 Task: Customize the line numbers display in the Visual Studio Code editor.
Action: Mouse moved to (64, 7)
Screenshot: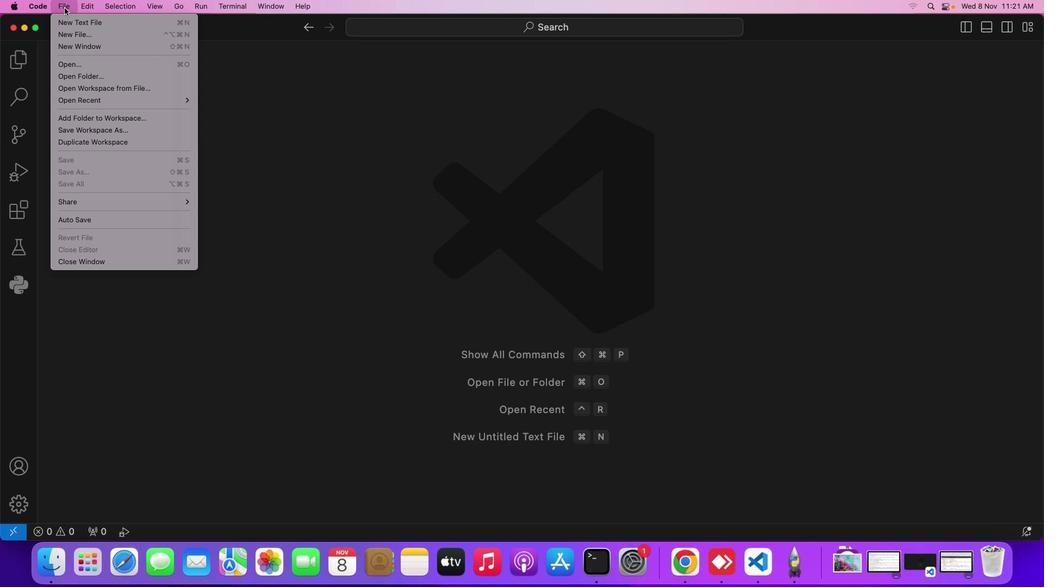 
Action: Mouse pressed left at (64, 7)
Screenshot: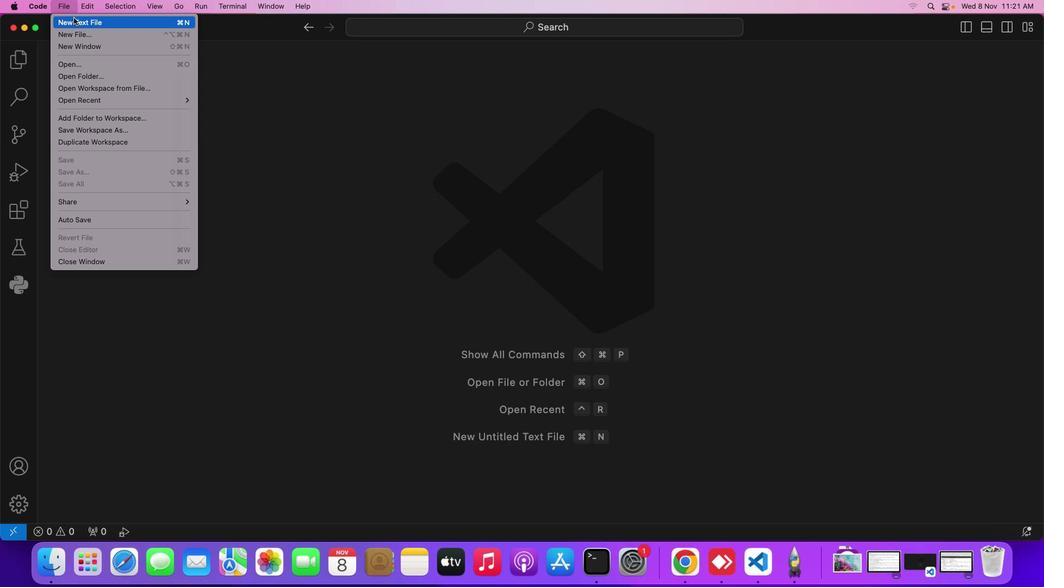 
Action: Mouse moved to (76, 21)
Screenshot: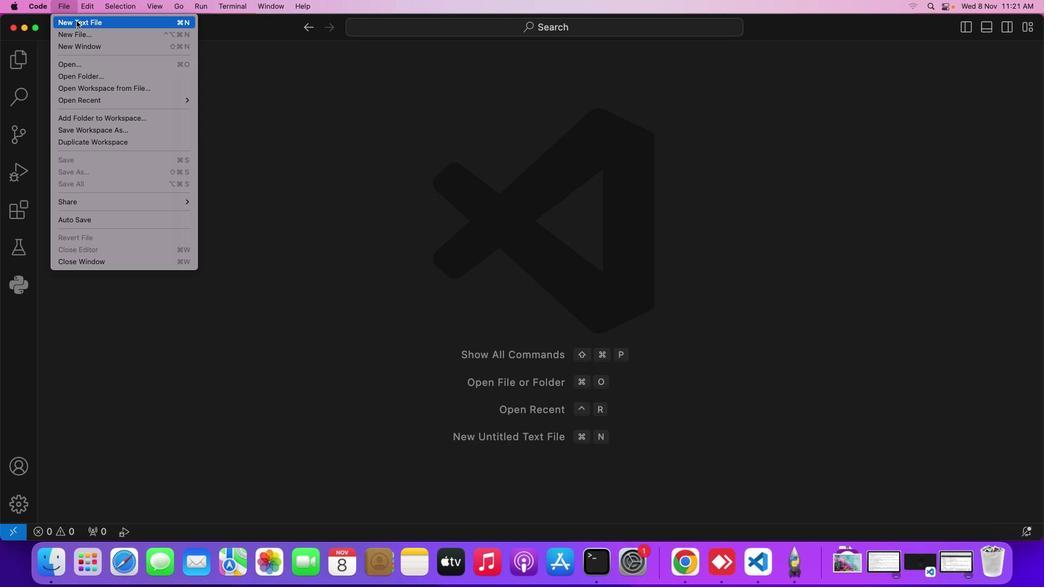 
Action: Mouse pressed left at (76, 21)
Screenshot: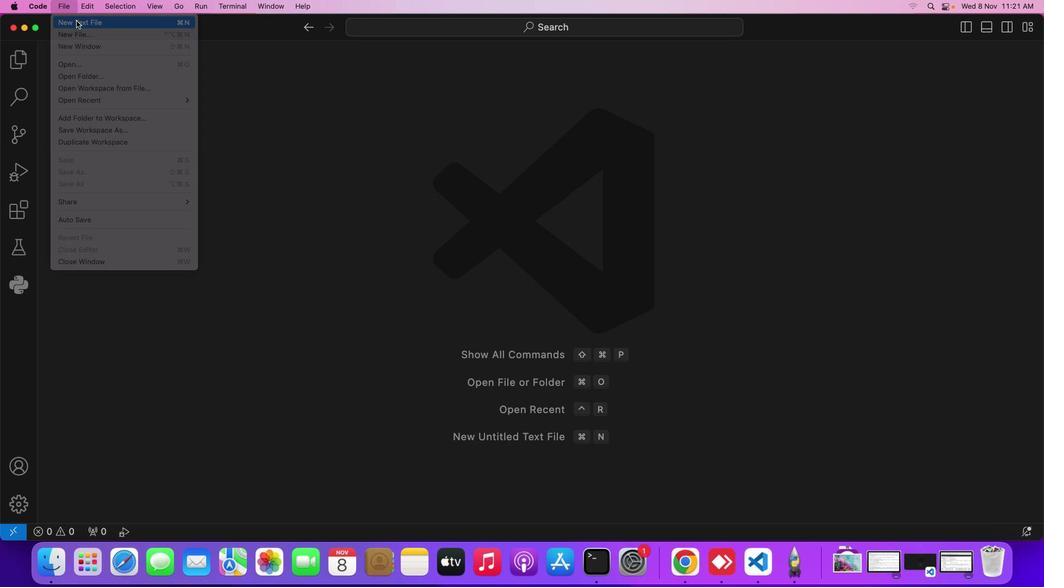 
Action: Mouse moved to (165, 121)
Screenshot: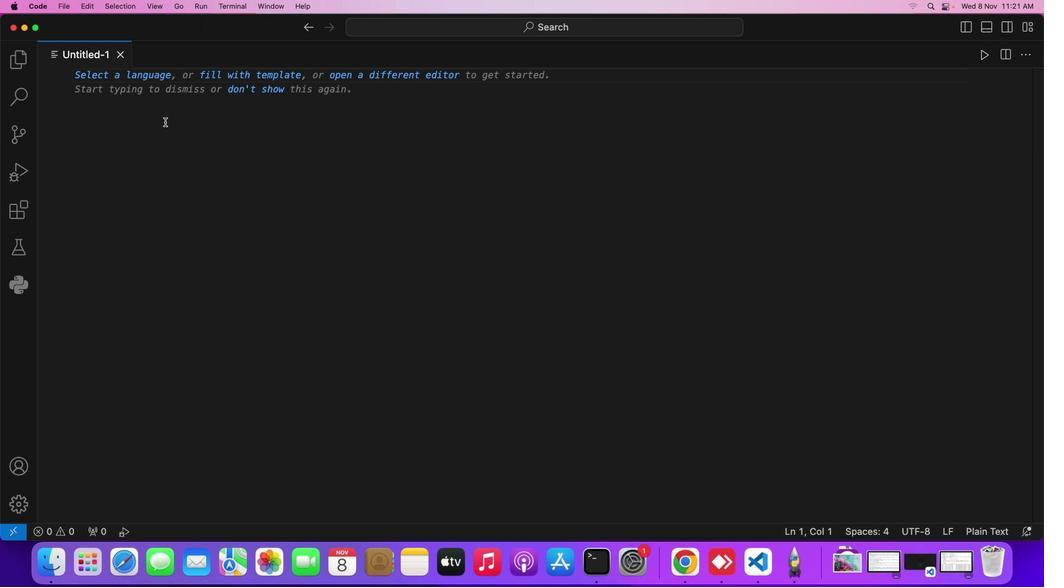 
Action: Key pressed Key.cmd's'Key.backspace'd''e''m''o''.''t''x''t'Key.enter
Screenshot: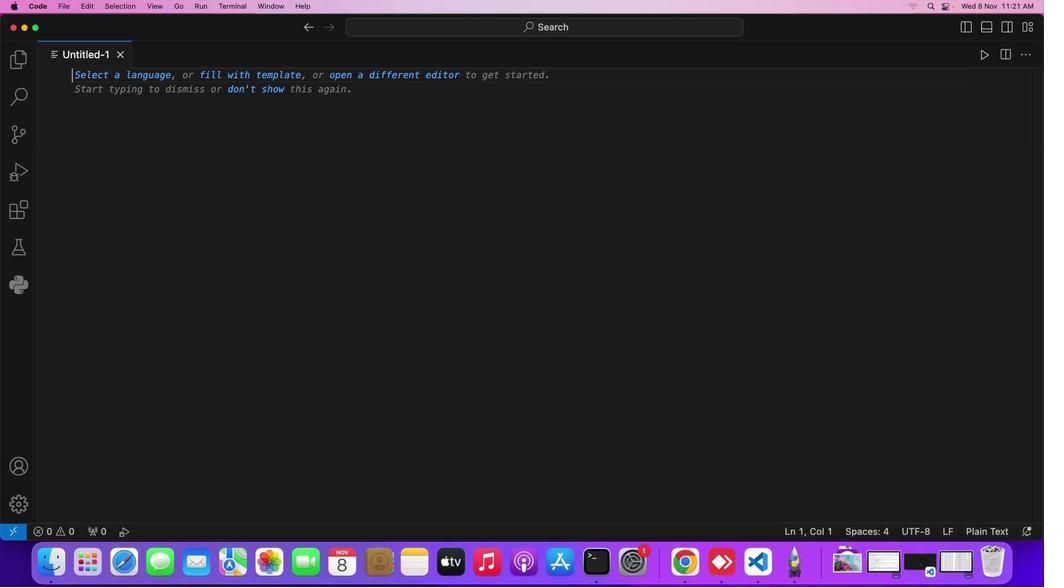 
Action: Mouse moved to (133, 102)
Screenshot: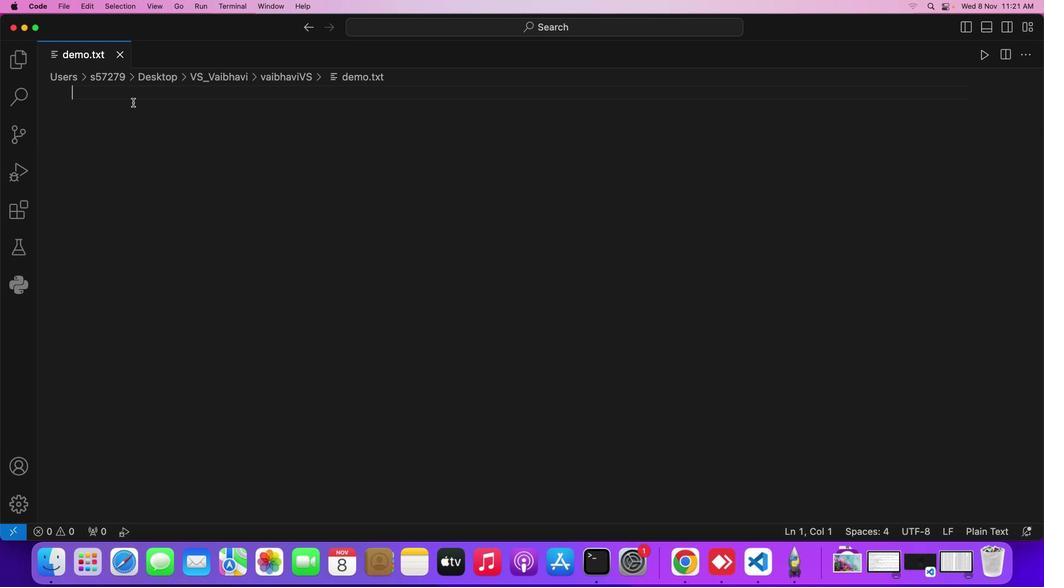 
Action: Key pressed Key.shift_r'H''e''l''l''o'Key.space'w''o''r''l''d'Key.space
Screenshot: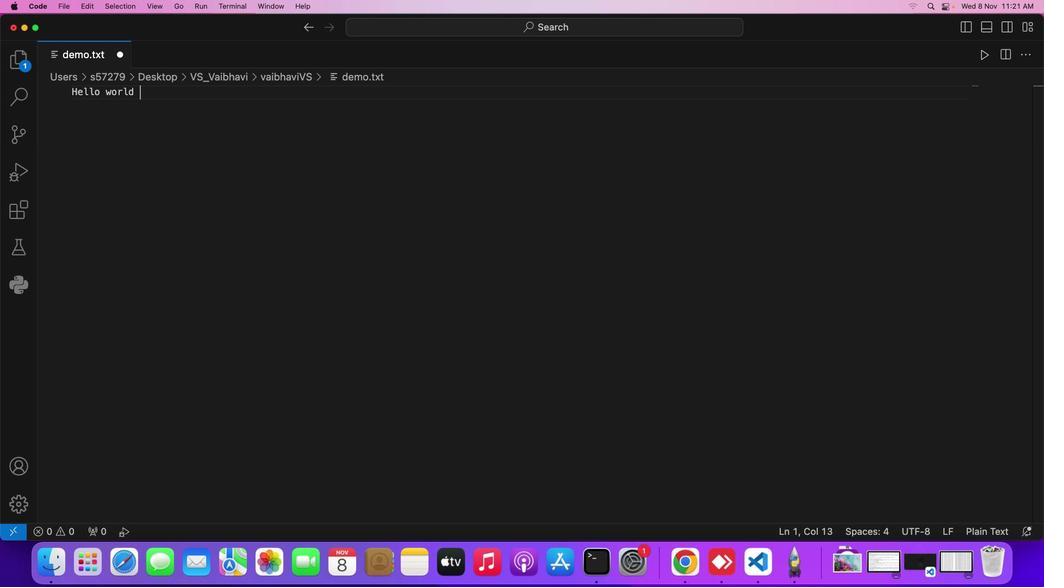 
Action: Mouse moved to (65, 8)
Screenshot: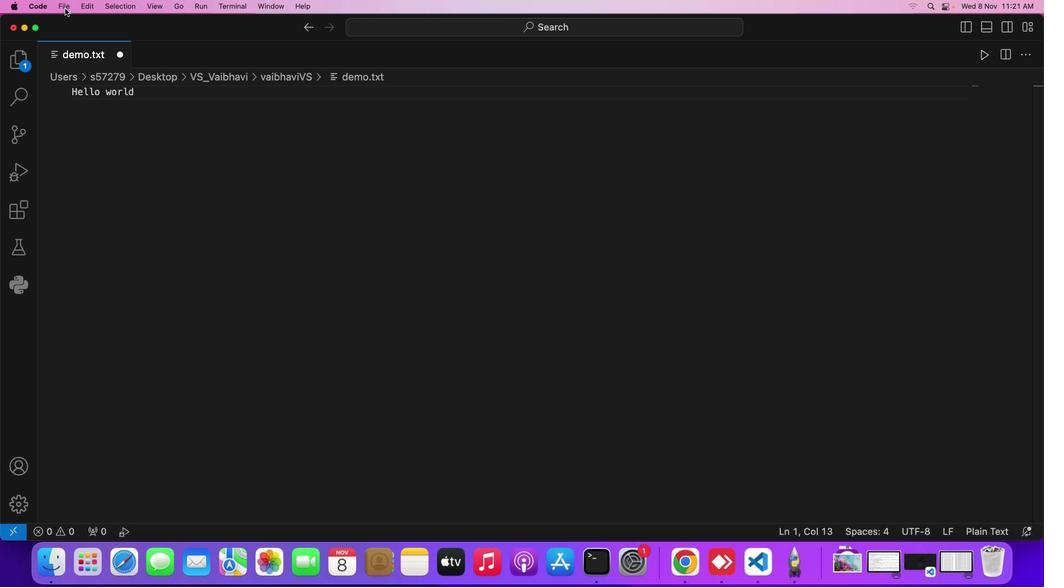 
Action: Mouse pressed left at (65, 8)
Screenshot: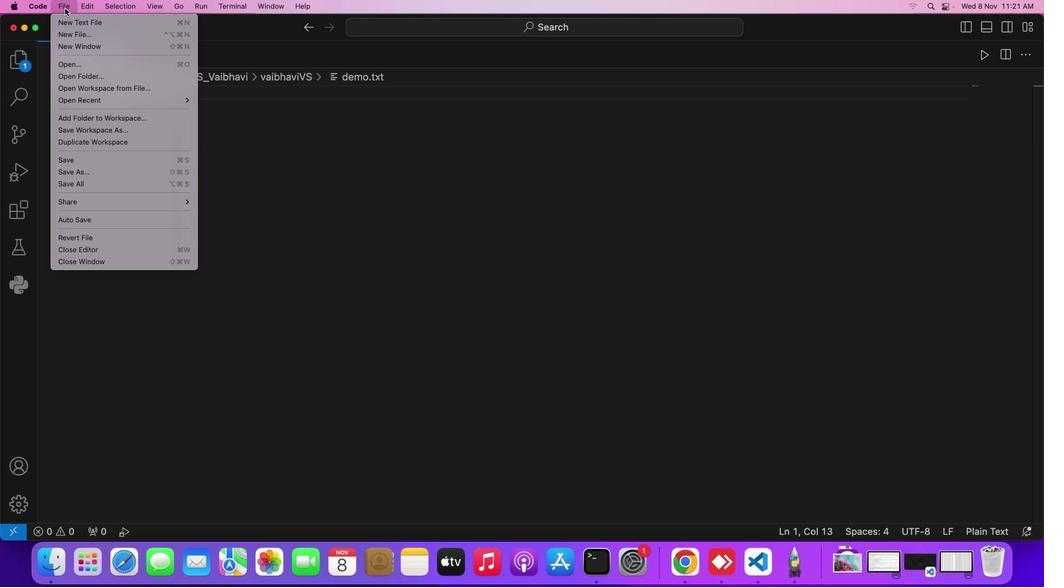 
Action: Mouse moved to (72, 53)
Screenshot: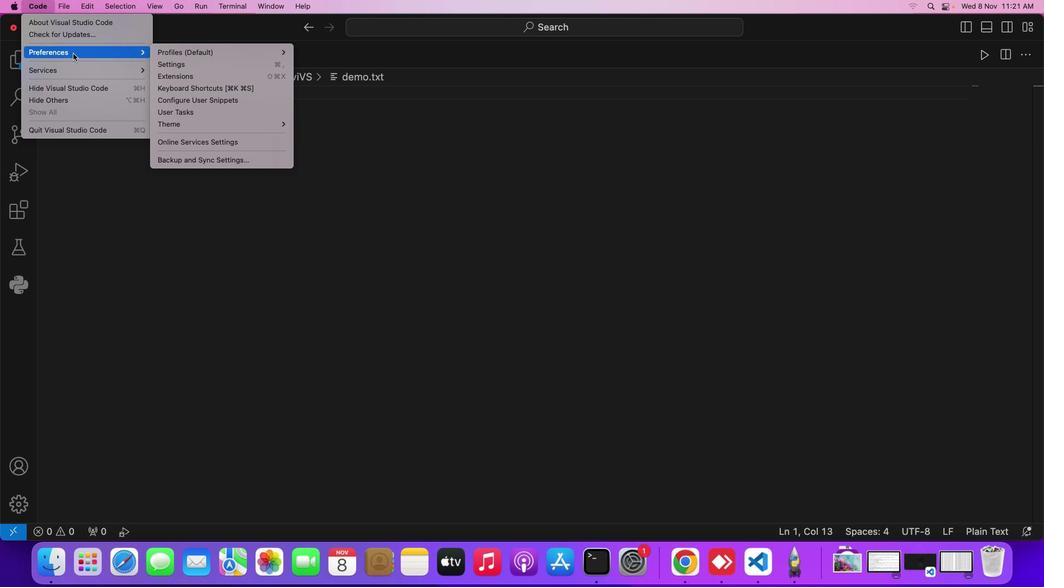 
Action: Mouse pressed left at (72, 53)
Screenshot: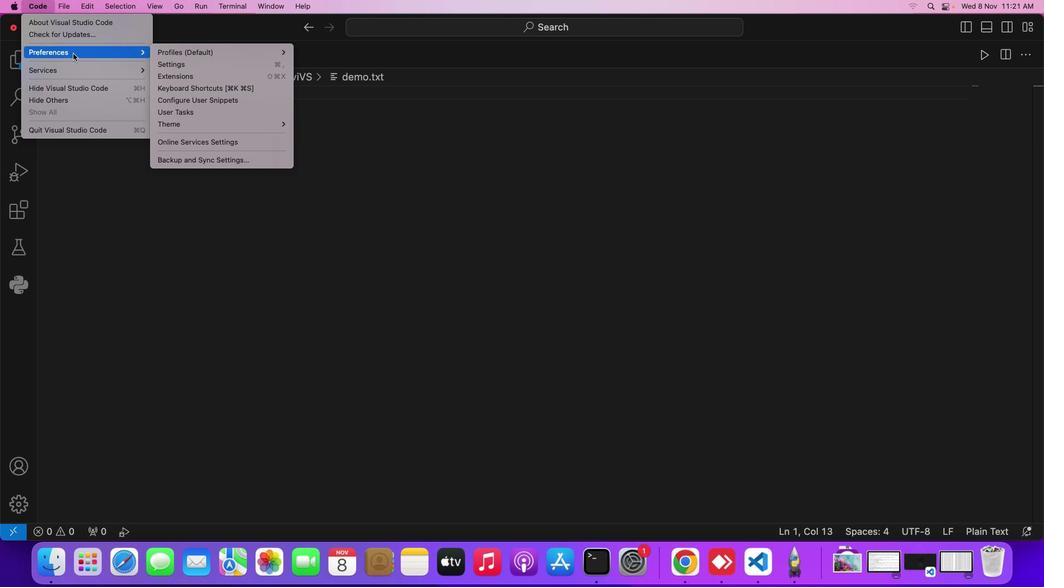 
Action: Mouse moved to (173, 65)
Screenshot: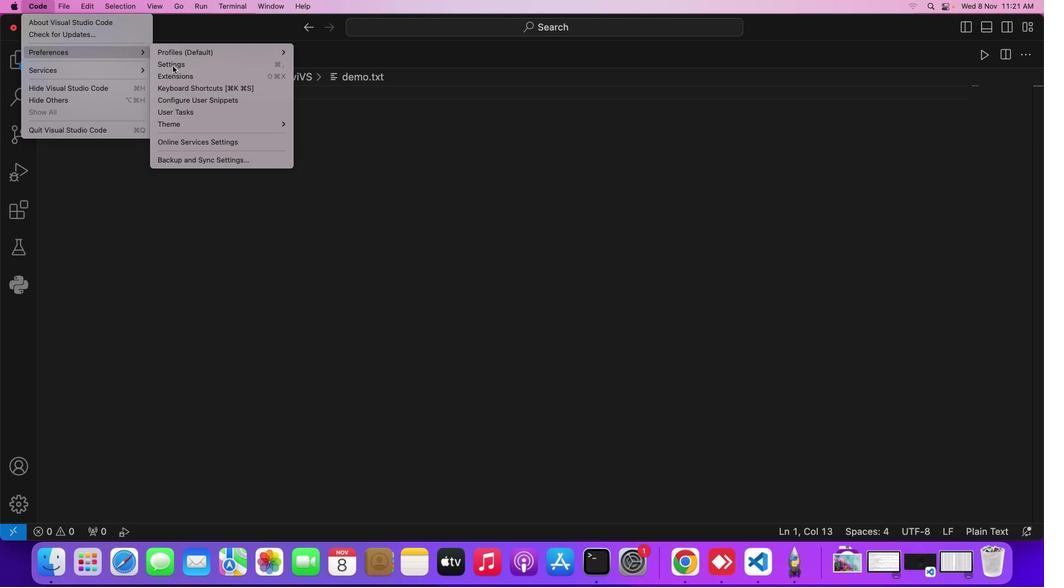 
Action: Mouse pressed left at (173, 65)
Screenshot: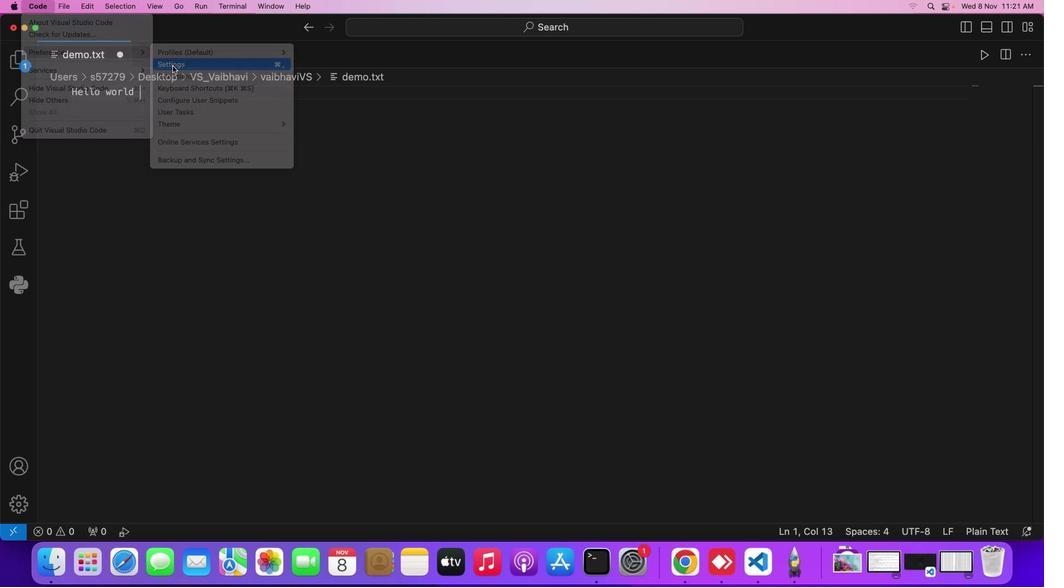 
Action: Mouse moved to (219, 89)
Screenshot: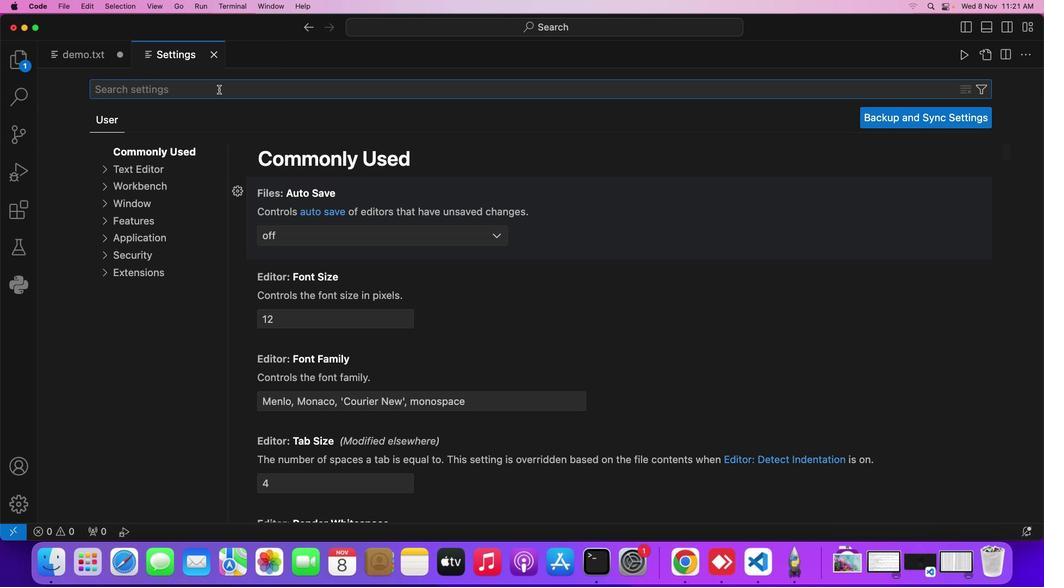 
Action: Mouse pressed left at (219, 89)
Screenshot: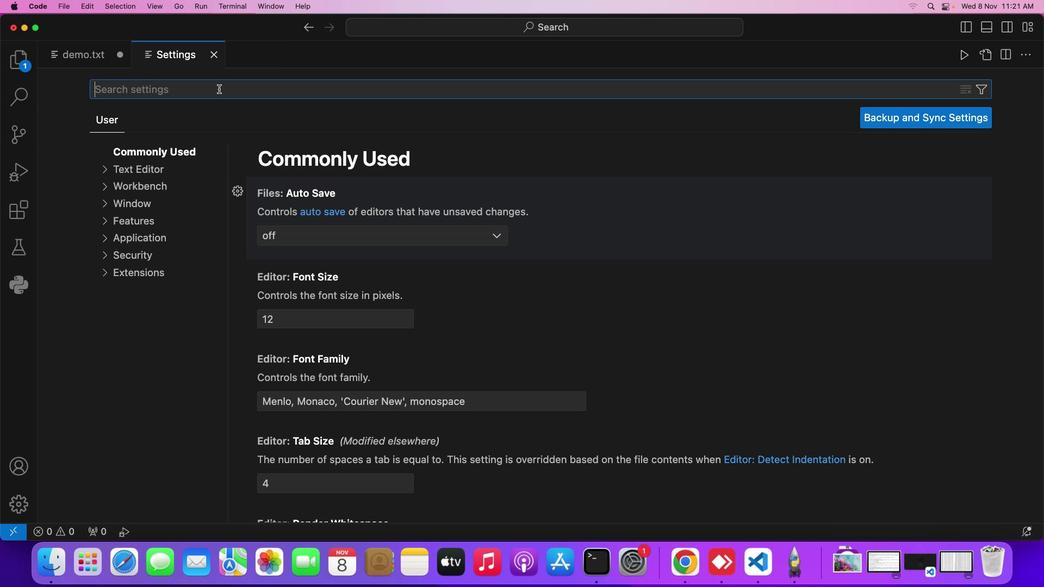 
Action: Mouse moved to (217, 88)
Screenshot: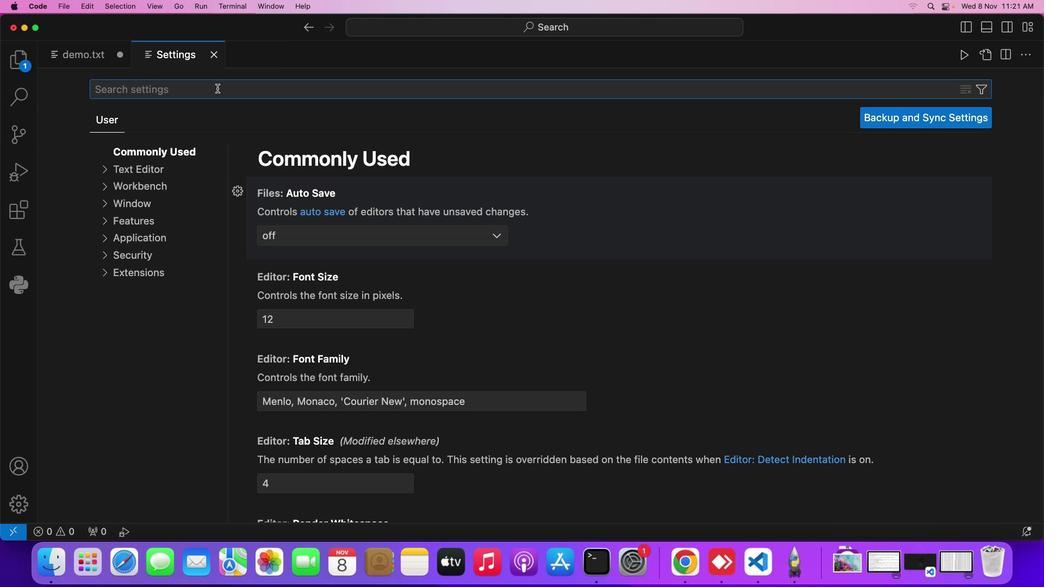 
Action: Key pressed 'l''i''n''e'Key.space'n''u''m'
Screenshot: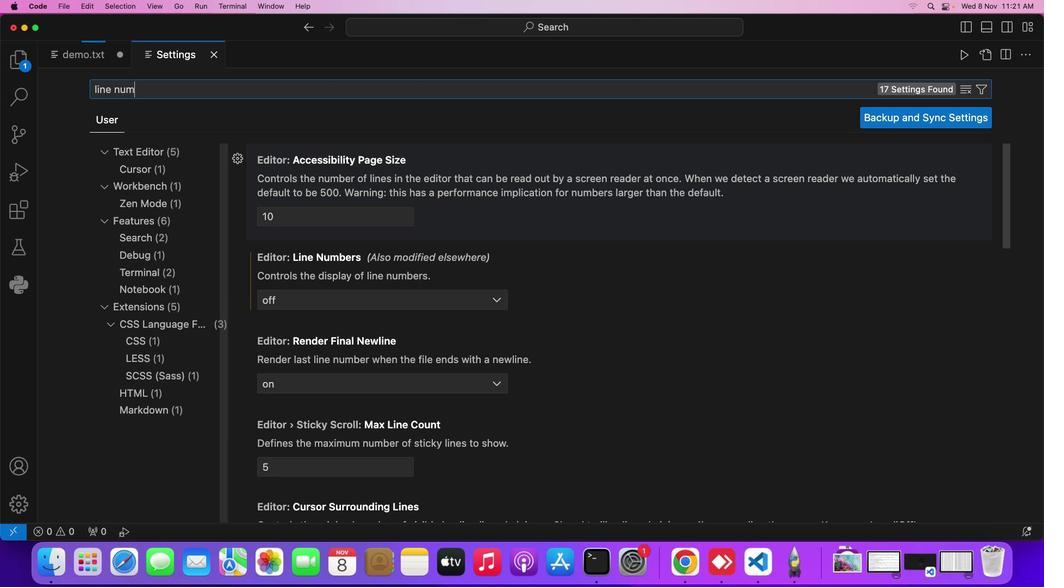
Action: Mouse moved to (501, 304)
Screenshot: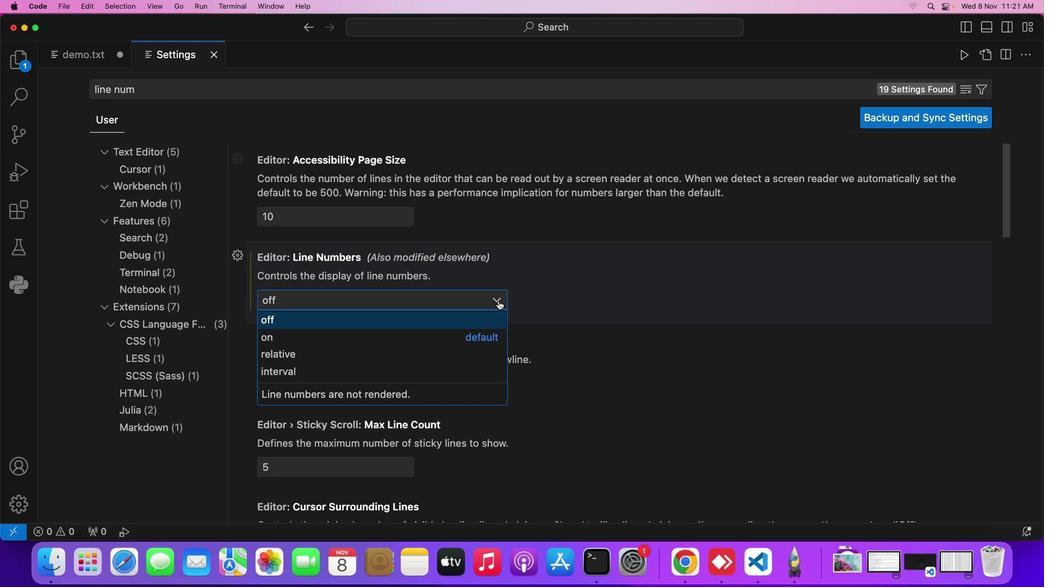 
Action: Mouse pressed left at (501, 304)
Screenshot: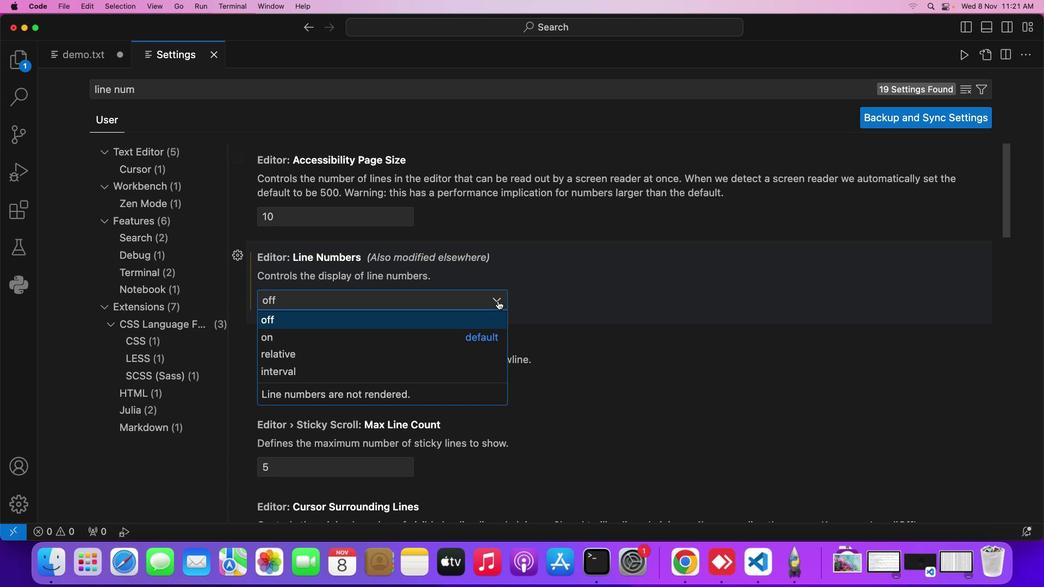
Action: Mouse moved to (428, 334)
Screenshot: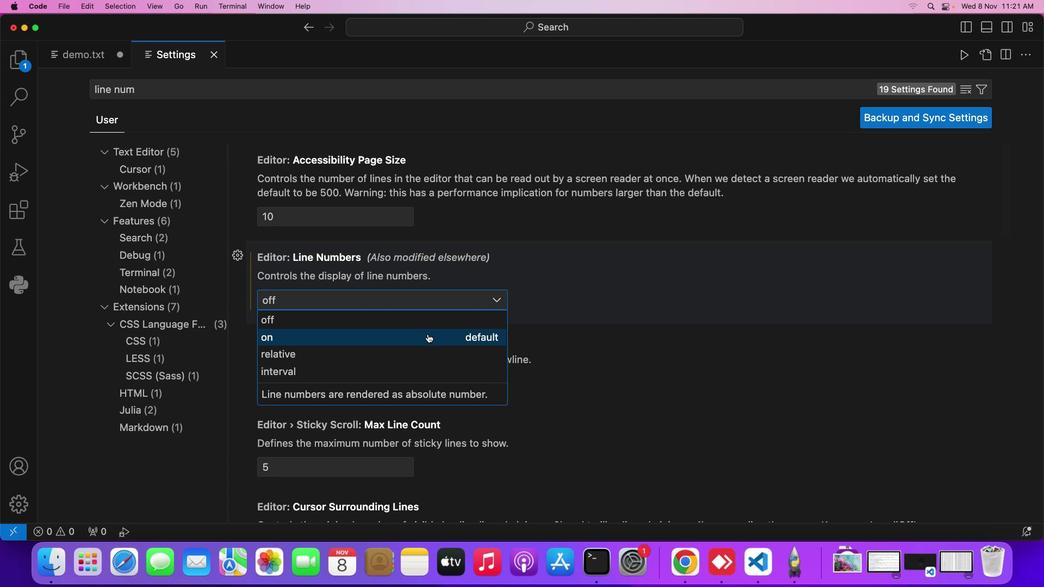 
Action: Mouse pressed left at (428, 334)
Screenshot: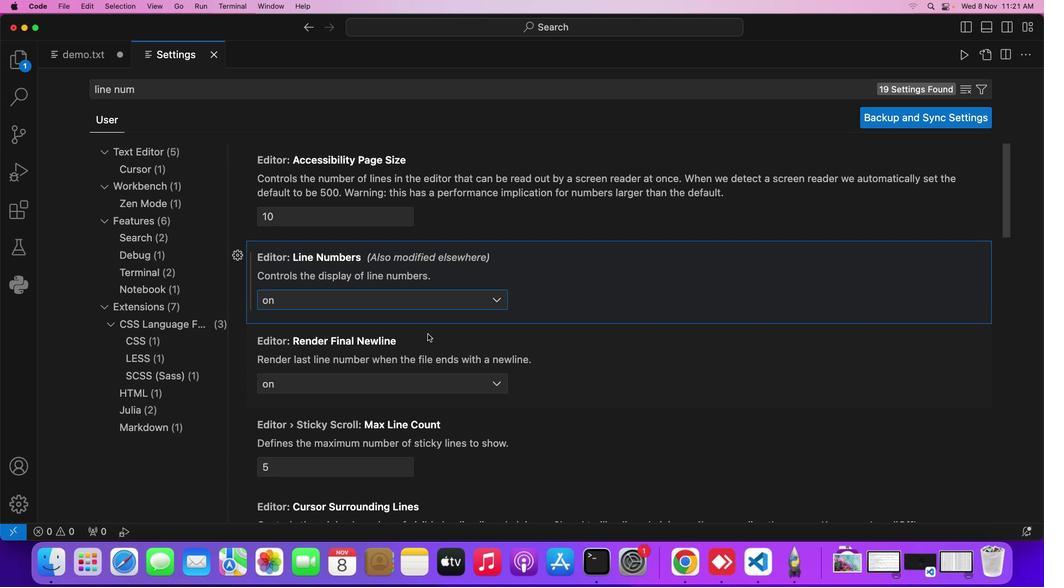 
Action: Mouse moved to (213, 55)
Screenshot: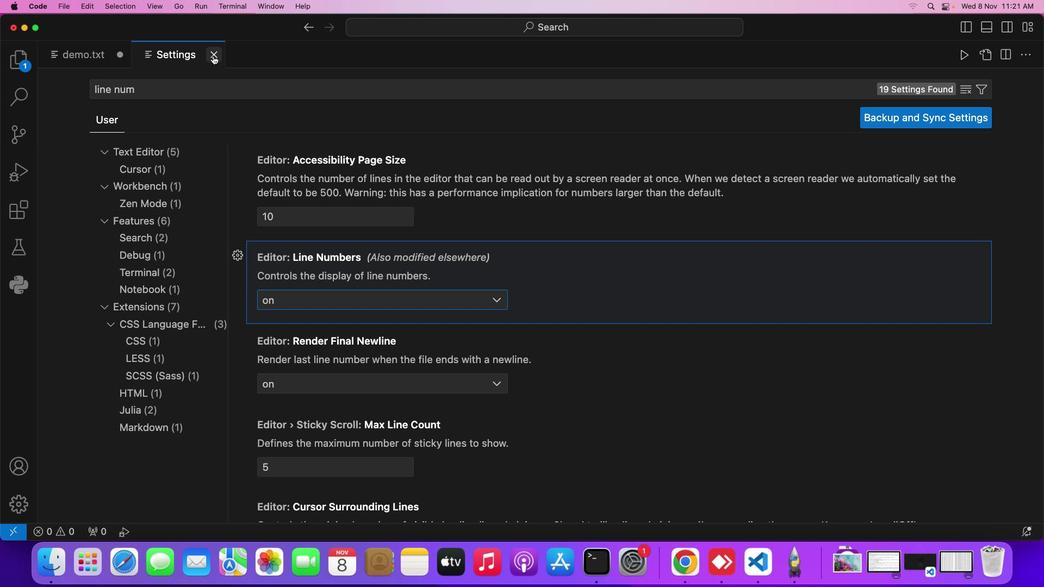 
Action: Mouse pressed left at (213, 55)
Screenshot: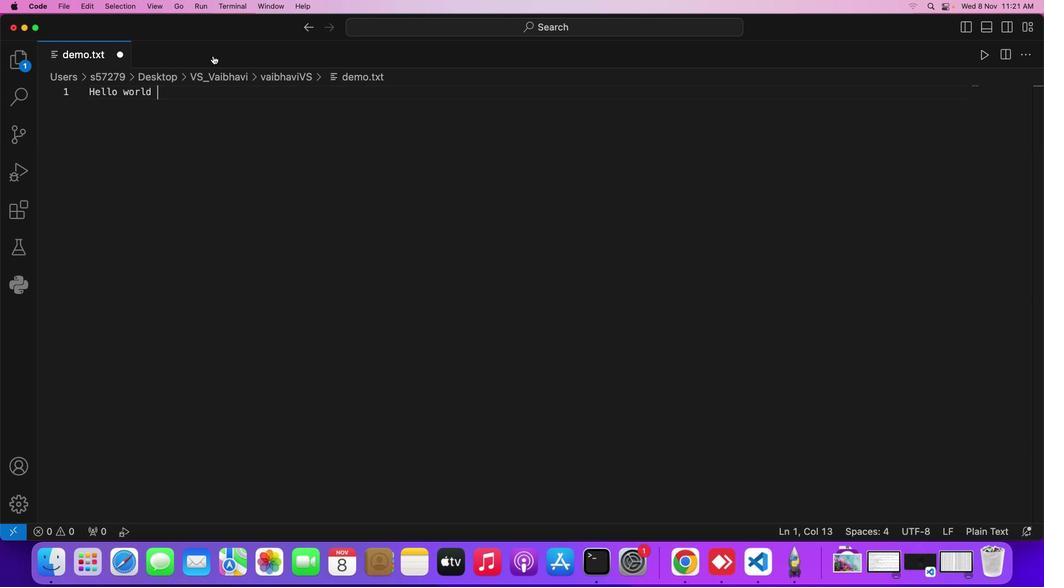 
Action: Mouse moved to (161, 95)
Screenshot: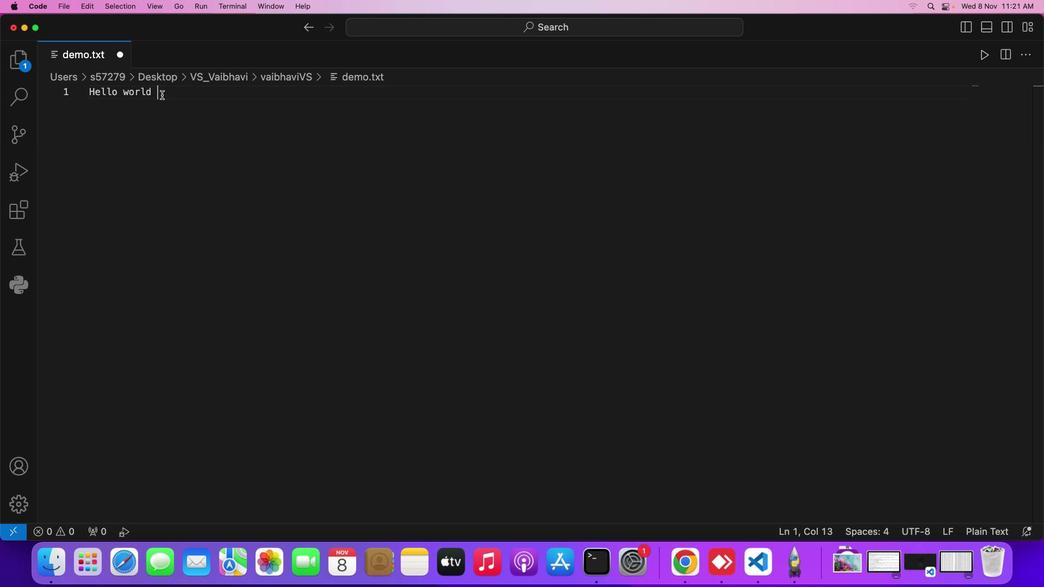 
